 Task: Open Card Card0000000293 in Board Board0000000074 in Workspace WS0000000025 in Trello. Add Member Nikrathi889@gmail.com to Card Card0000000293 in Board Board0000000074 in Workspace WS0000000025 in Trello. Add Purple Label titled Label0000000293 to Card Card0000000293 in Board Board0000000074 in Workspace WS0000000025 in Trello. Add Checklist CL0000000293 to Card Card0000000293 in Board Board0000000074 in Workspace WS0000000025 in Trello. Add Dates with Start Date as Aug 01 2023 and Due Date as Aug 31 2023 to Card Card0000000293 in Board Board0000000074 in Workspace WS0000000025 in Trello
Action: Mouse moved to (309, 179)
Screenshot: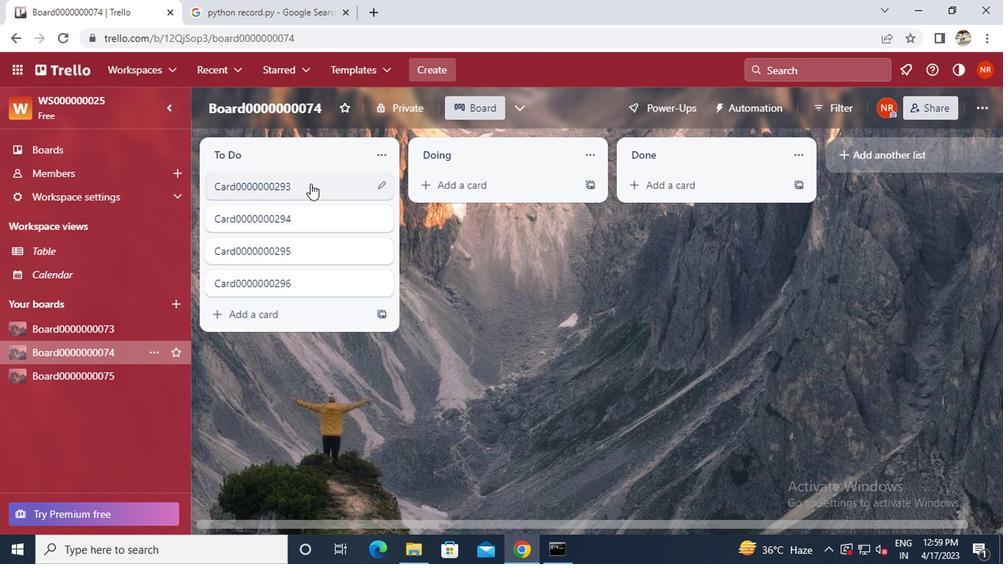 
Action: Mouse pressed left at (309, 179)
Screenshot: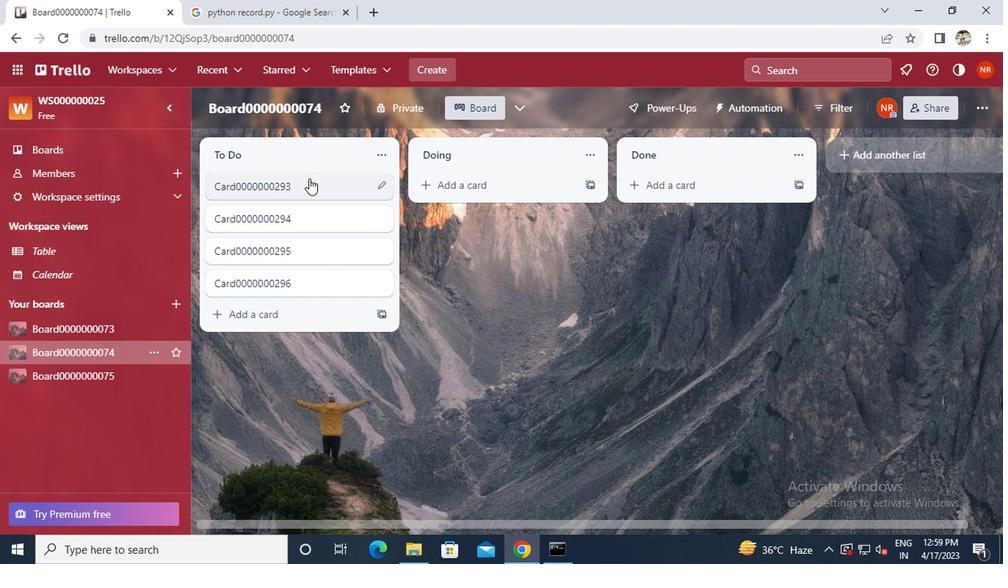 
Action: Mouse moved to (657, 185)
Screenshot: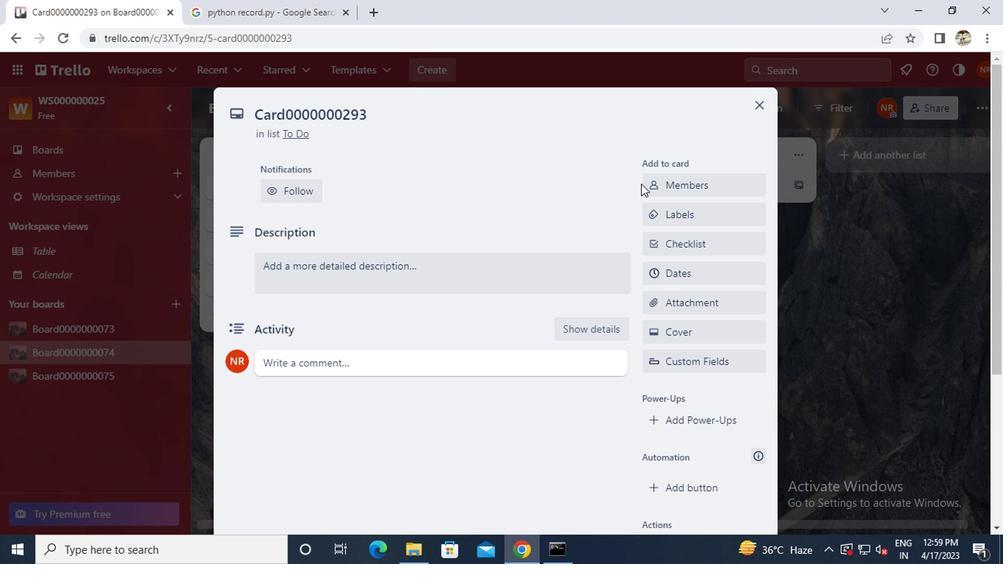 
Action: Mouse pressed left at (657, 185)
Screenshot: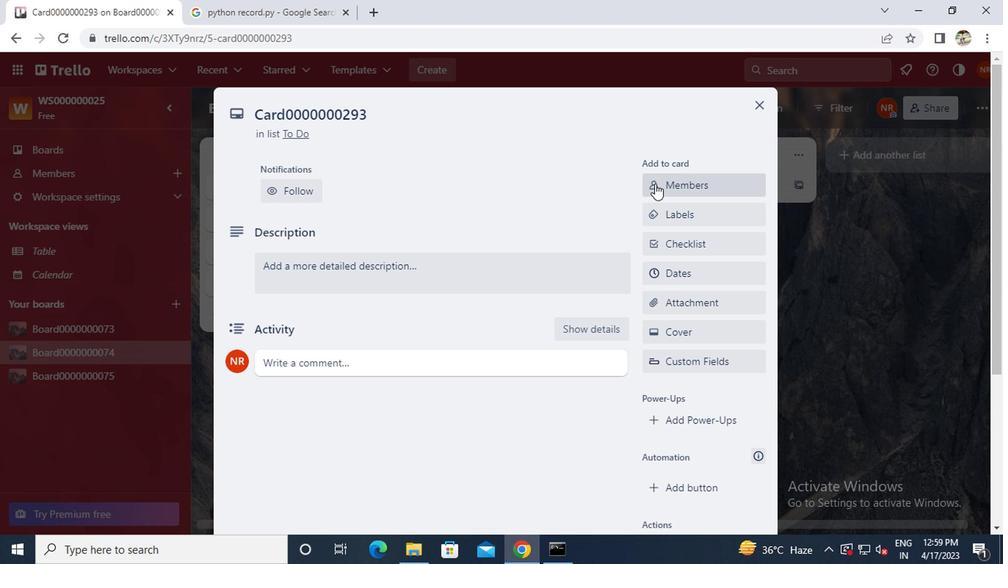
Action: Key pressed n<Key.caps_lock>ikh<Key.backspace>rathi889<Key.shift>@GMAIL.COM
Screenshot: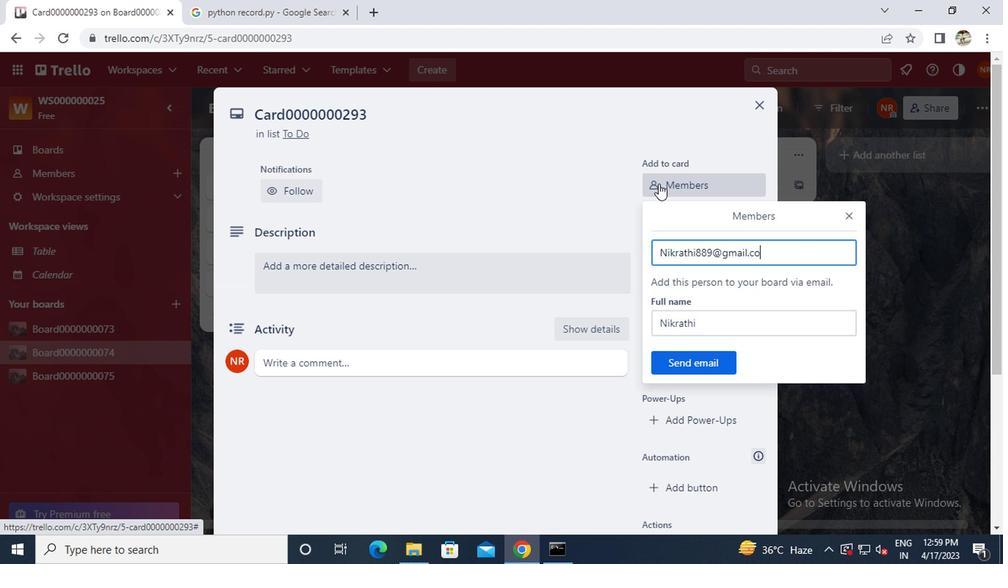
Action: Mouse moved to (683, 363)
Screenshot: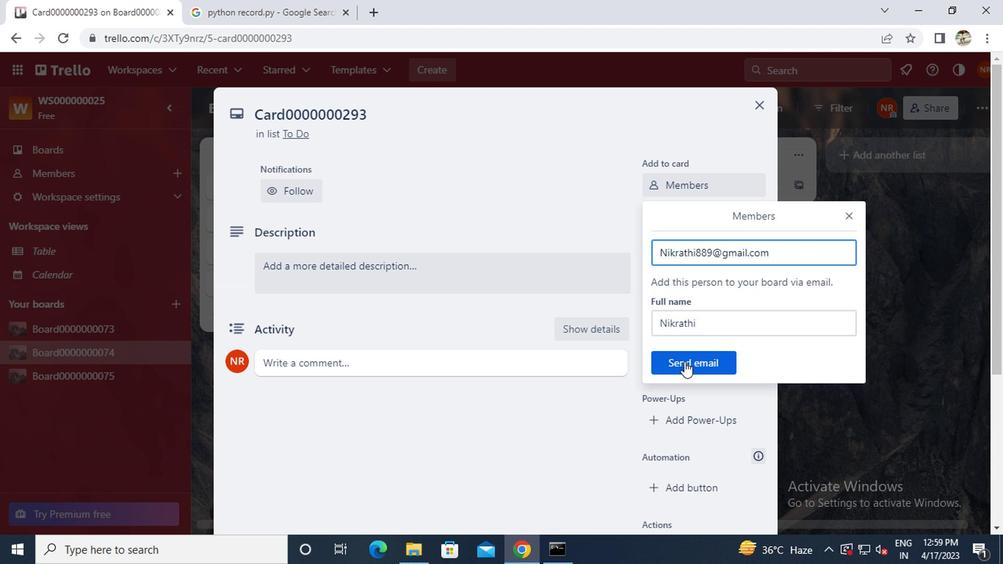 
Action: Mouse pressed left at (683, 363)
Screenshot: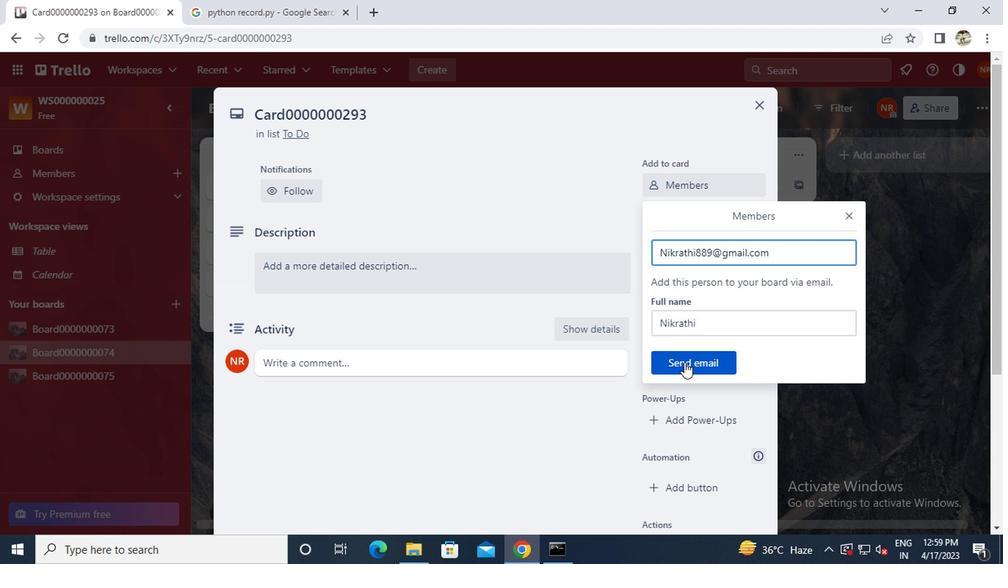 
Action: Mouse moved to (671, 220)
Screenshot: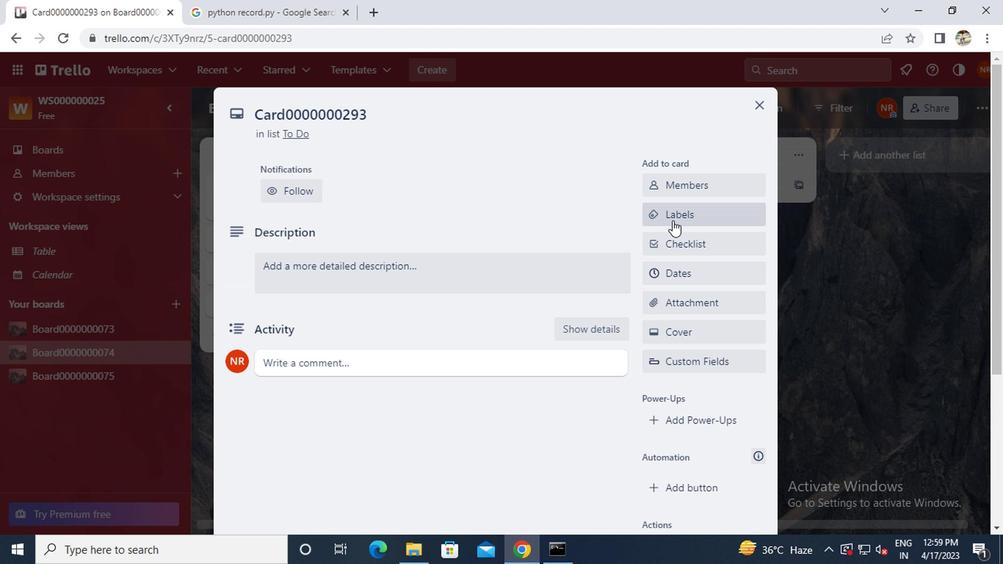 
Action: Mouse pressed left at (671, 220)
Screenshot: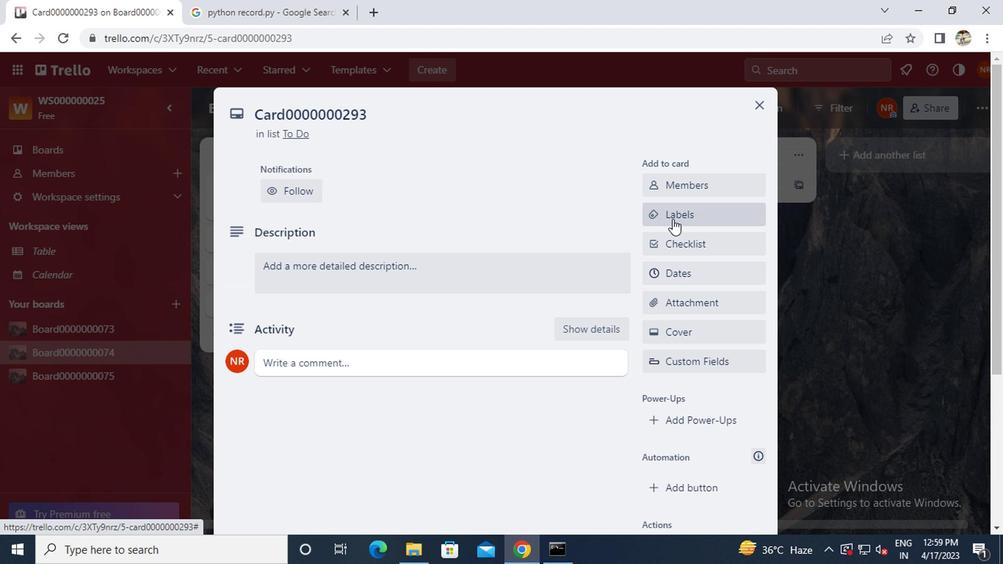 
Action: Mouse moved to (710, 366)
Screenshot: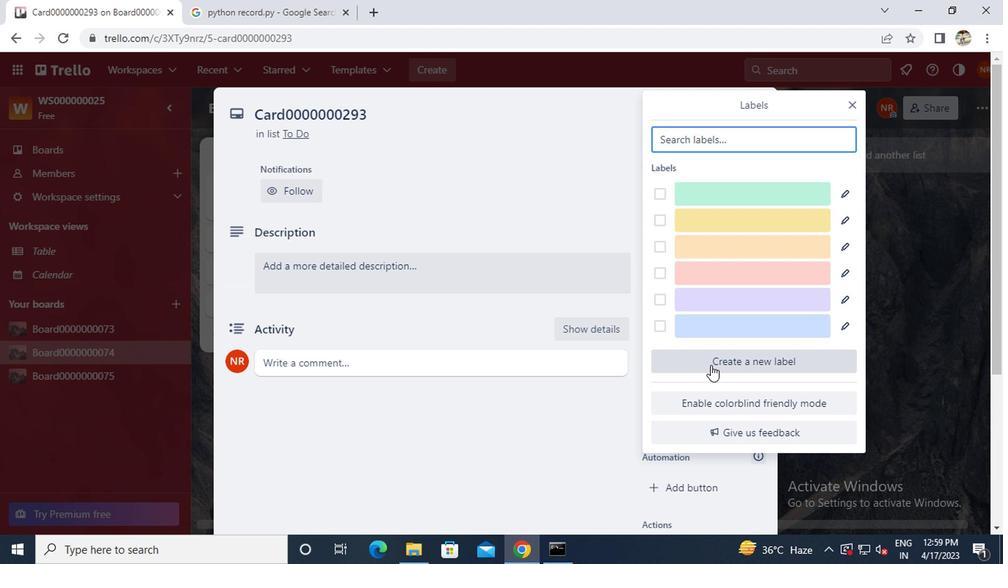 
Action: Mouse pressed left at (710, 366)
Screenshot: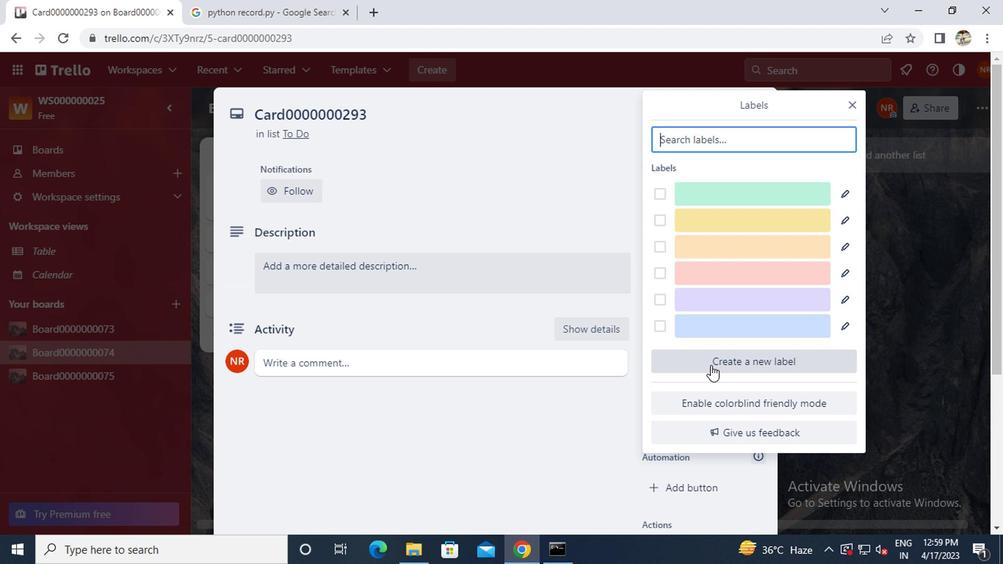 
Action: Mouse moved to (841, 317)
Screenshot: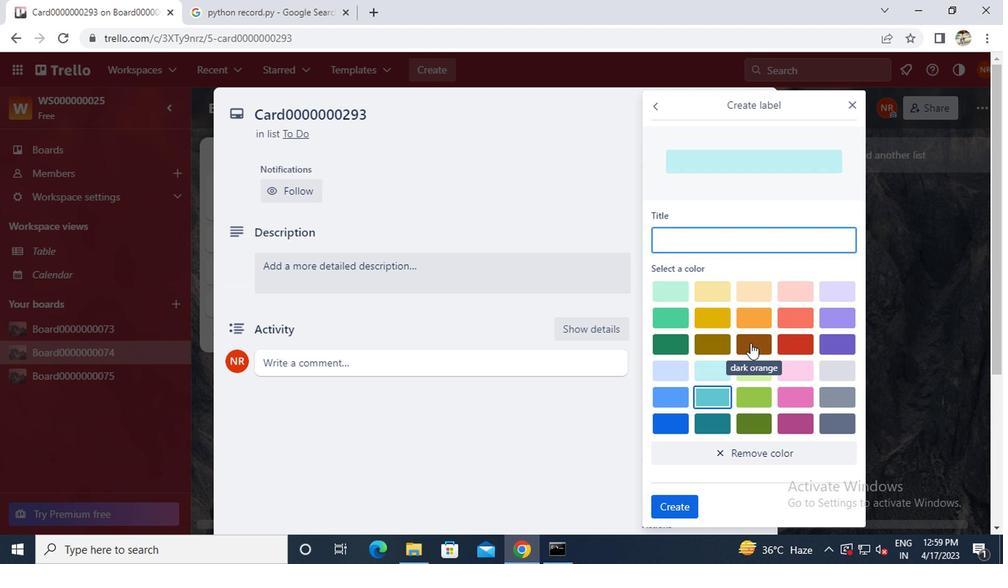 
Action: Mouse pressed left at (841, 317)
Screenshot: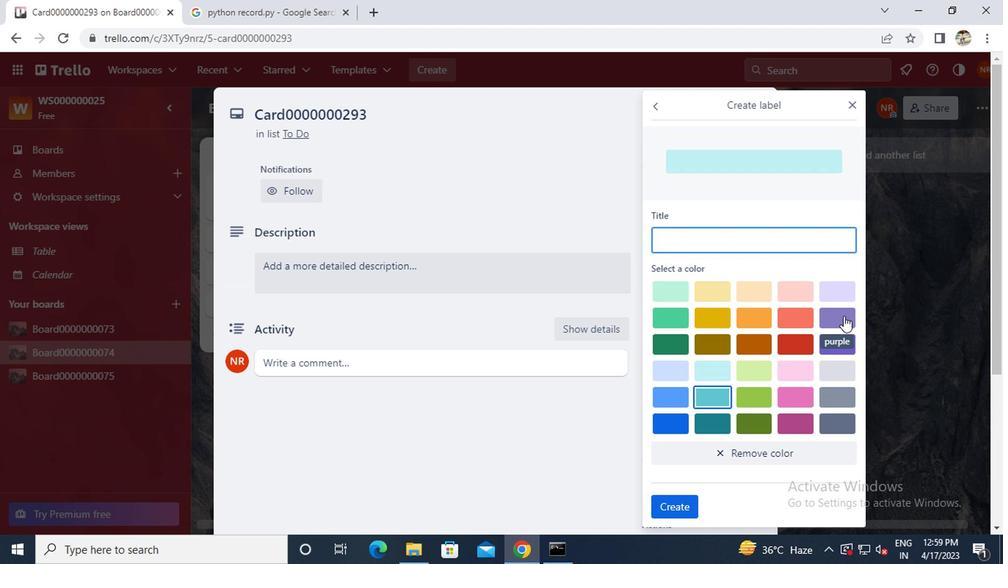 
Action: Mouse moved to (757, 241)
Screenshot: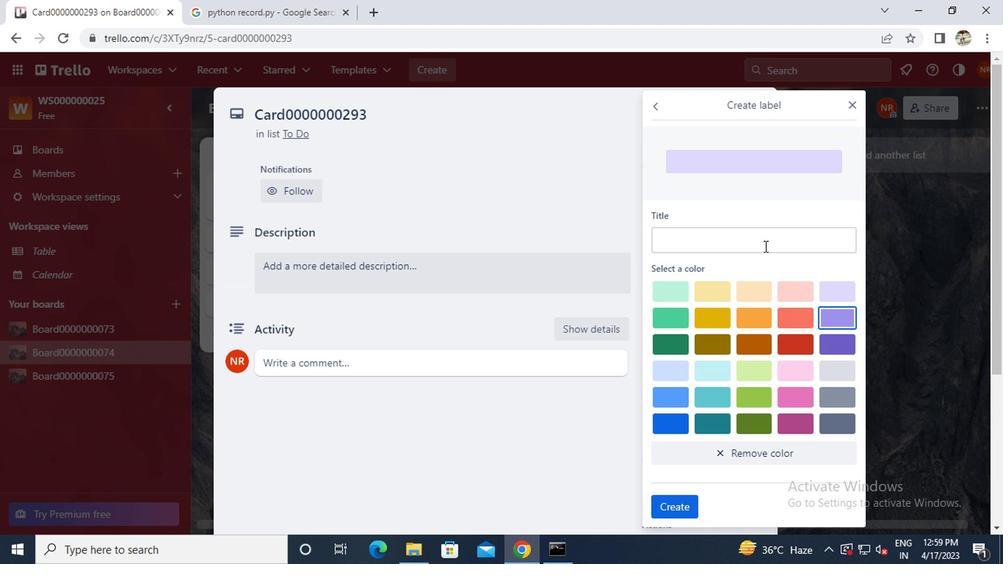 
Action: Mouse pressed left at (757, 241)
Screenshot: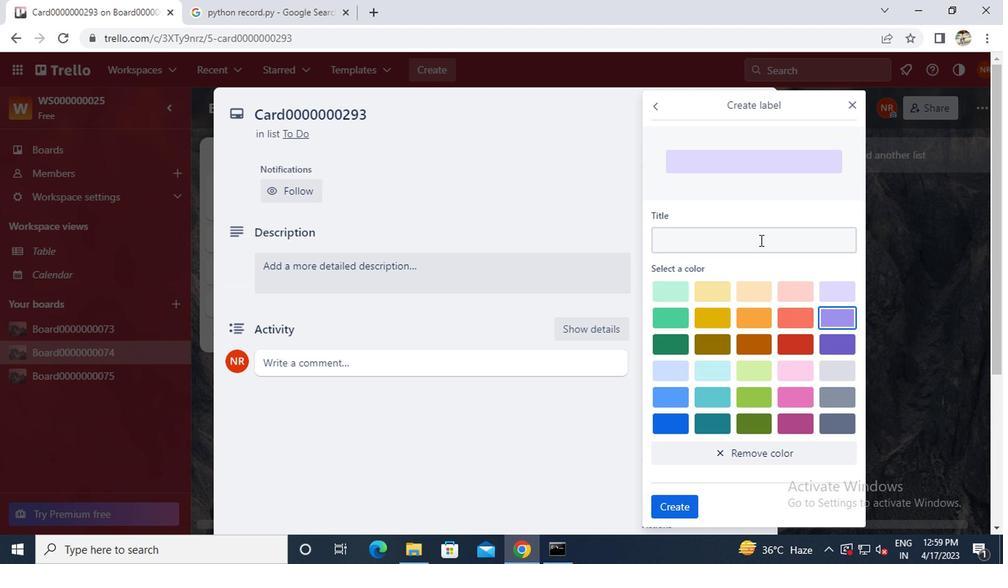 
Action: Mouse moved to (755, 237)
Screenshot: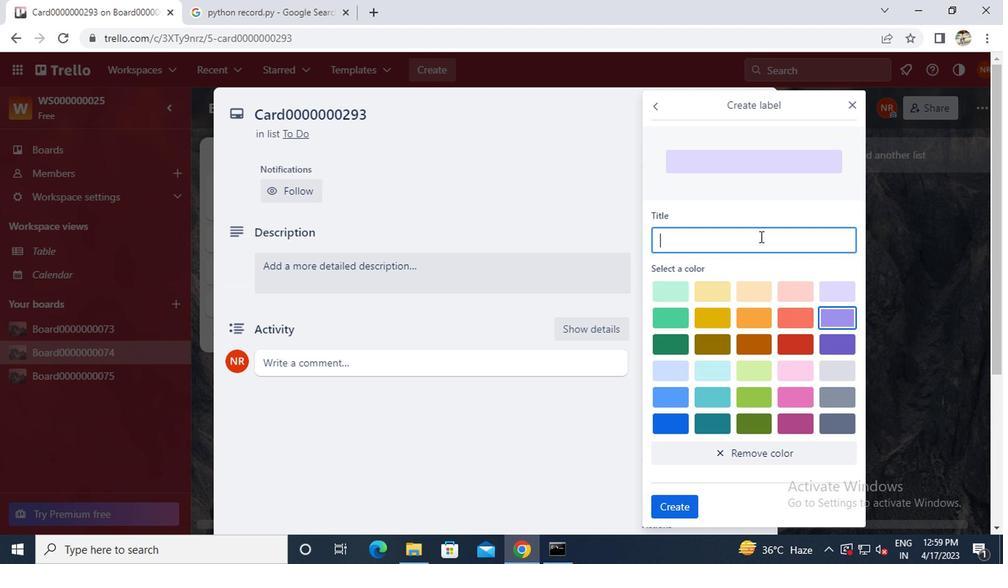 
Action: Key pressed <Key.caps_lock>L
Screenshot: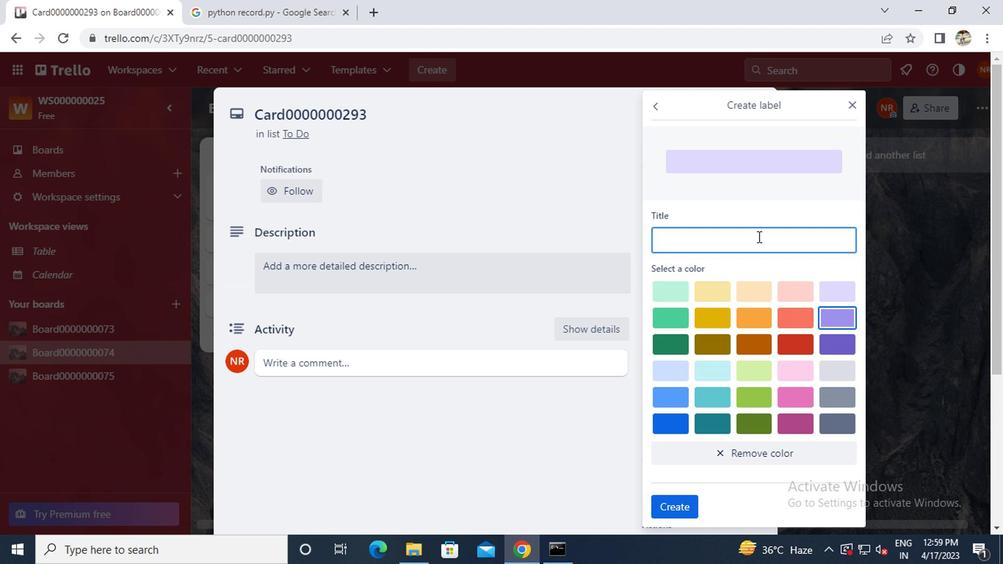 
Action: Mouse moved to (755, 237)
Screenshot: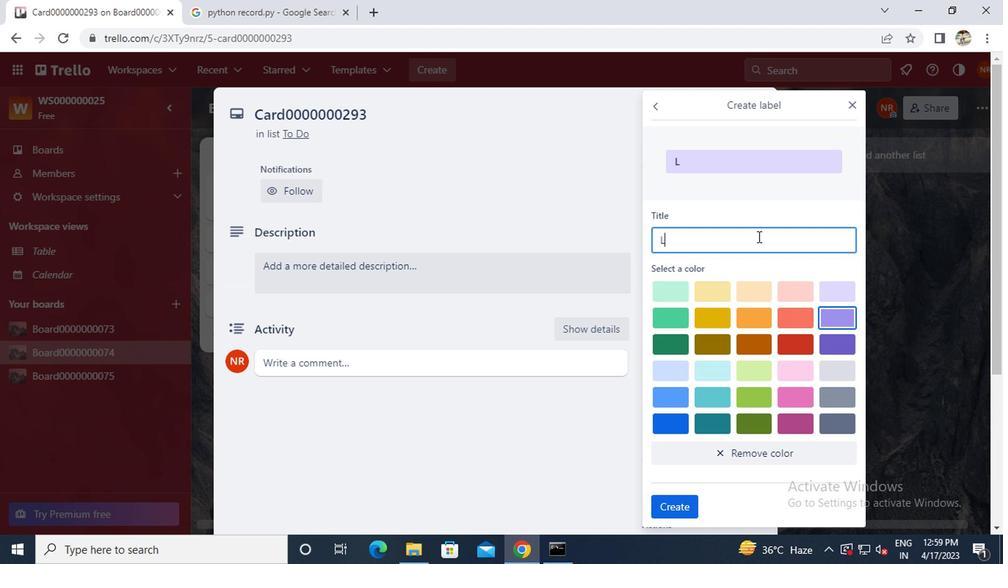 
Action: Key pressed <Key.caps_lock>A
Screenshot: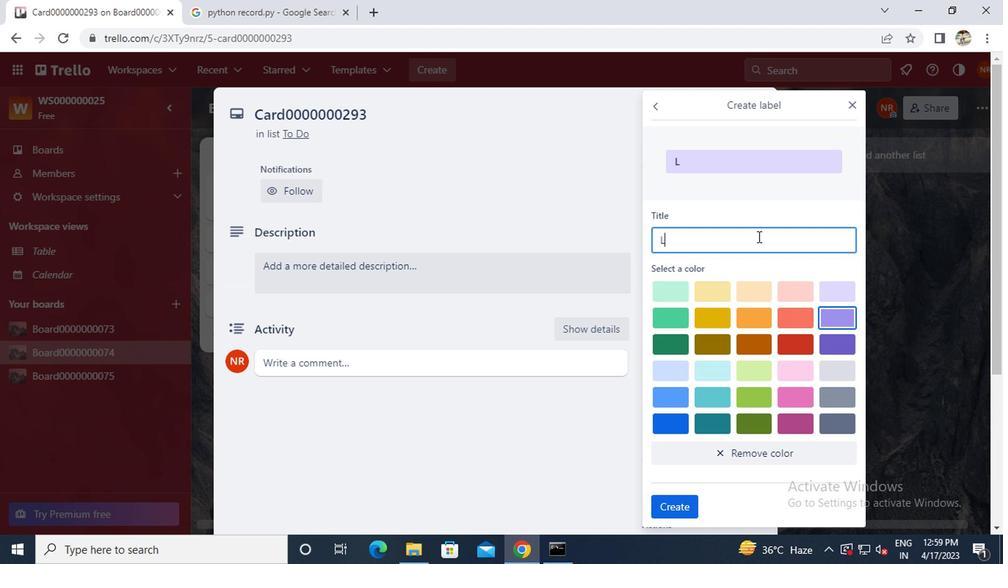 
Action: Mouse moved to (755, 237)
Screenshot: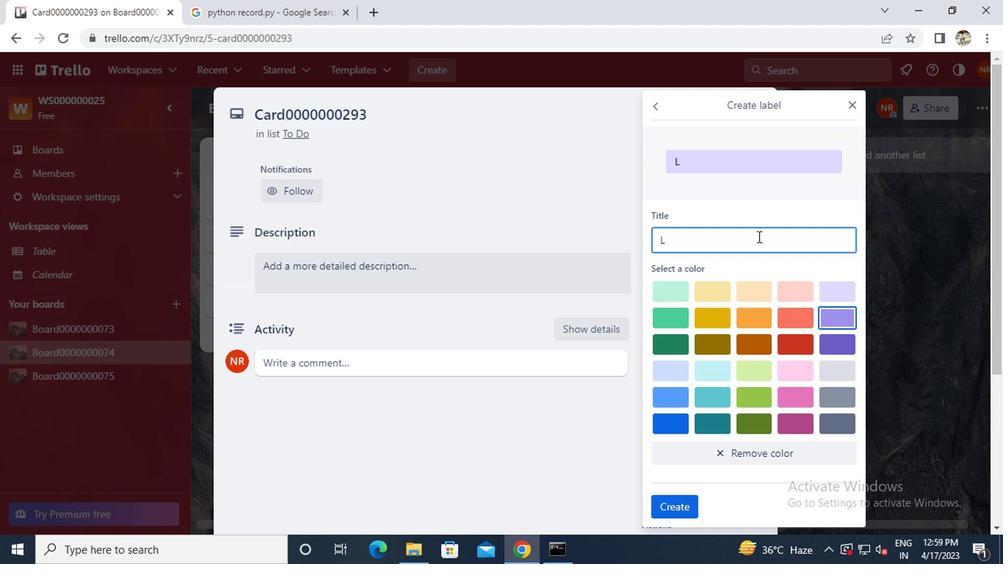 
Action: Key pressed BEL
Screenshot: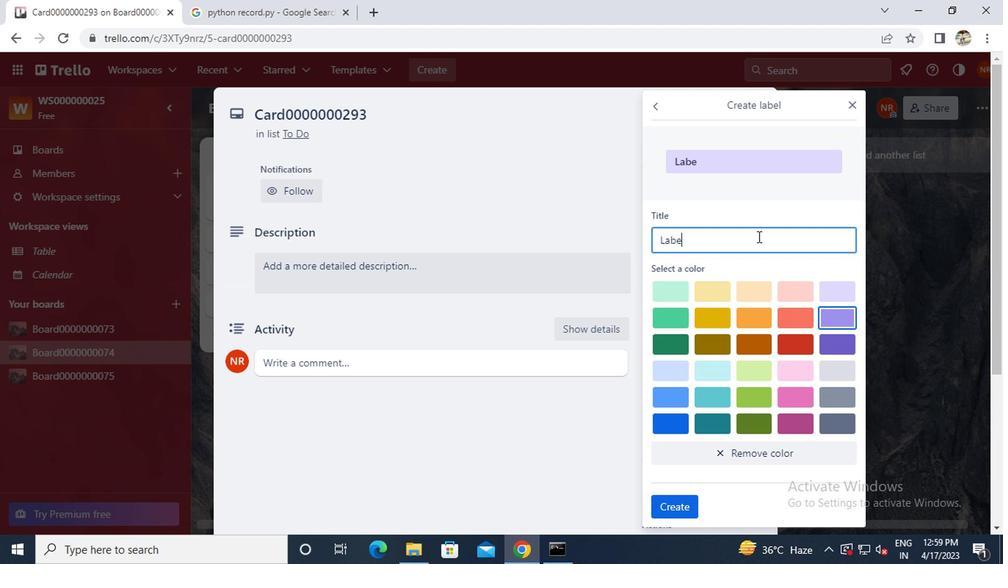 
Action: Mouse moved to (759, 242)
Screenshot: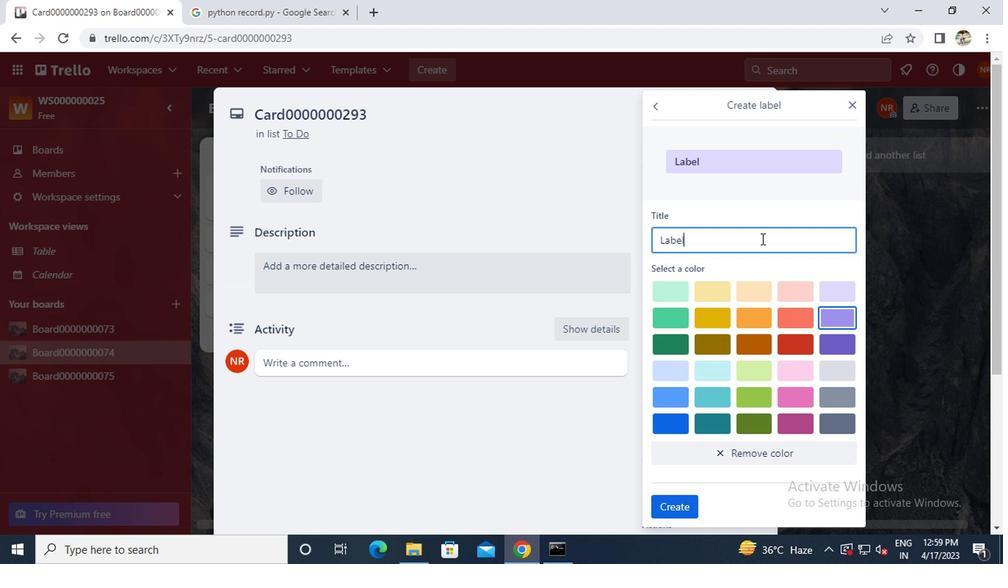 
Action: Key pressed 000000
Screenshot: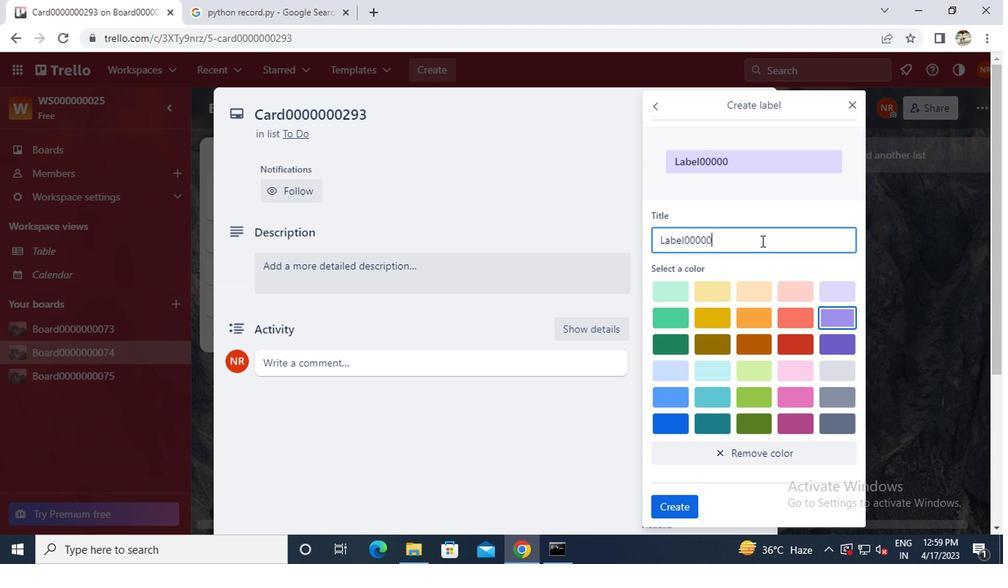 
Action: Mouse moved to (759, 242)
Screenshot: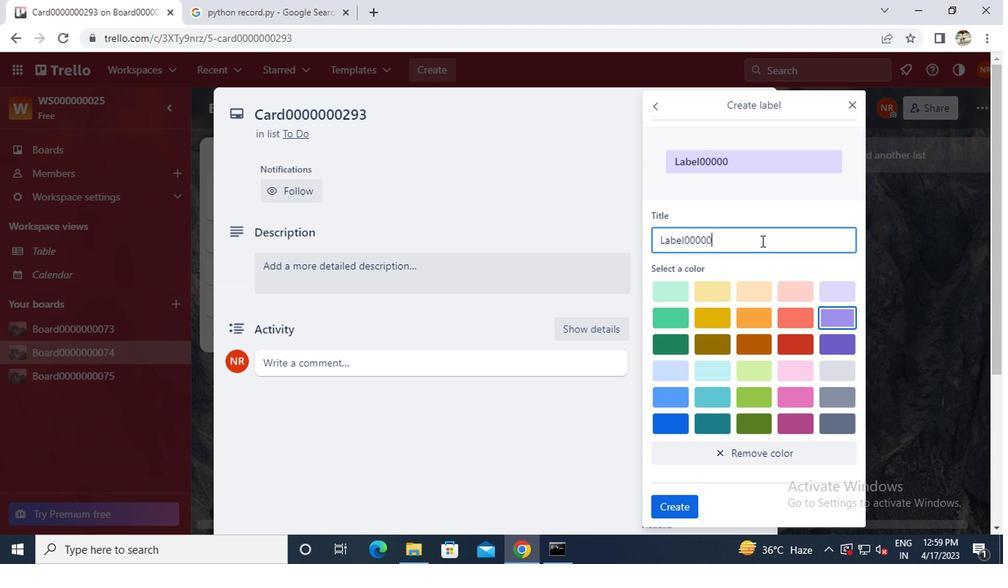 
Action: Key pressed 0293
Screenshot: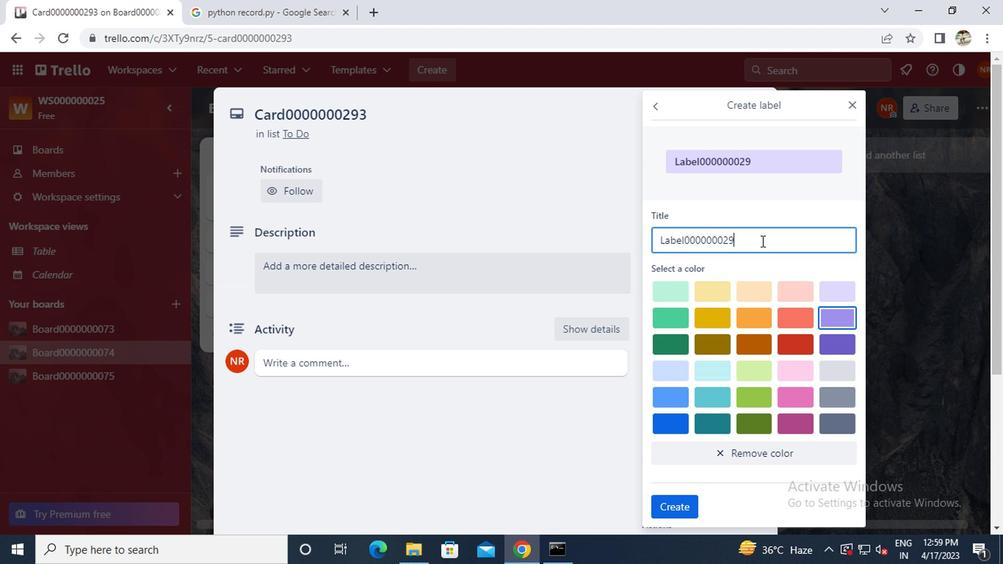 
Action: Mouse moved to (670, 507)
Screenshot: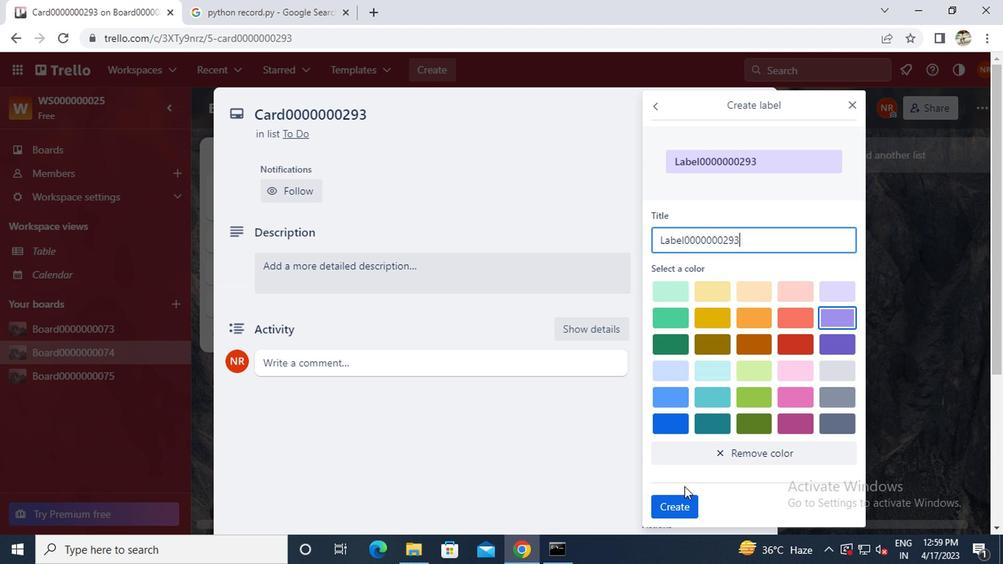 
Action: Mouse pressed left at (670, 507)
Screenshot: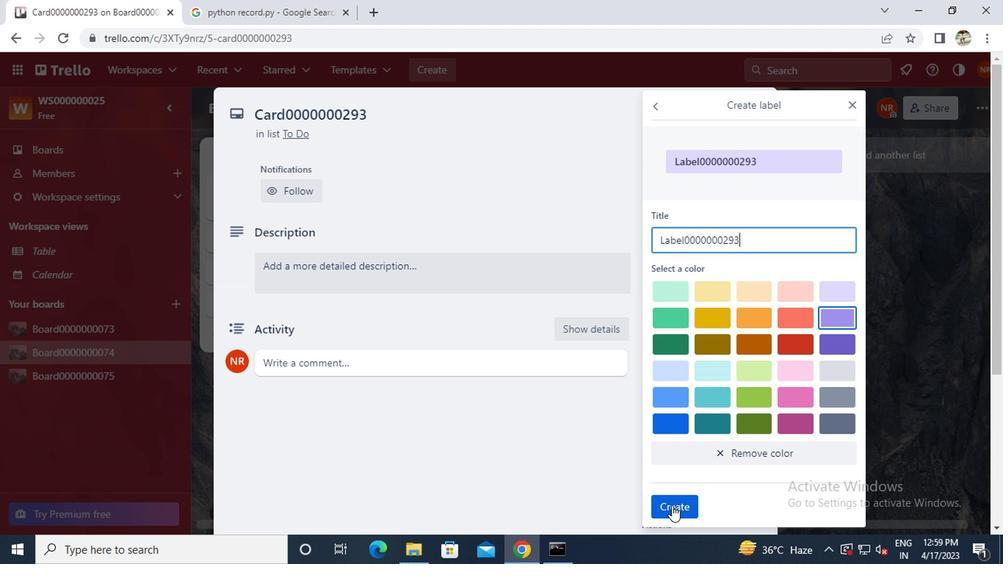 
Action: Mouse moved to (846, 108)
Screenshot: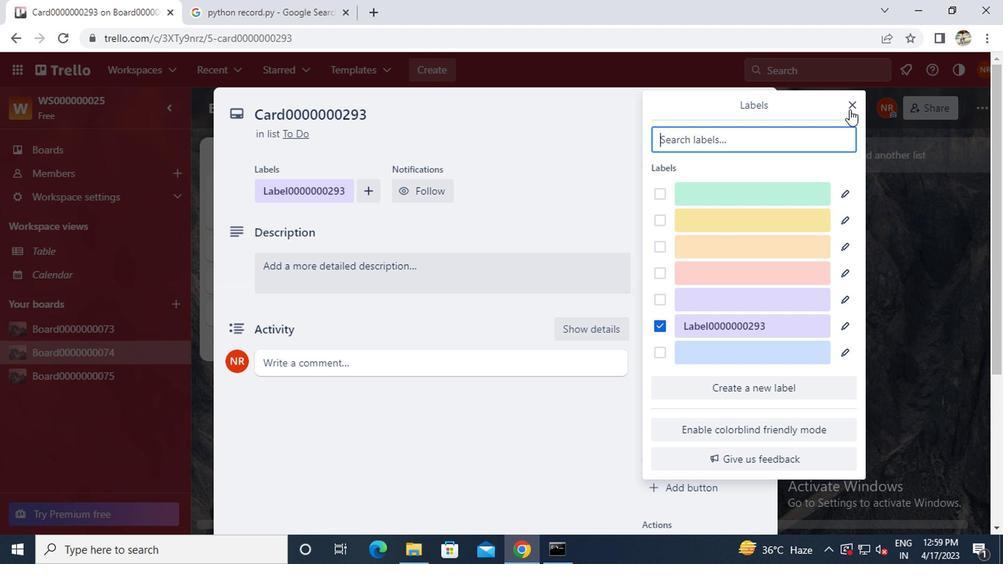 
Action: Mouse pressed left at (846, 108)
Screenshot: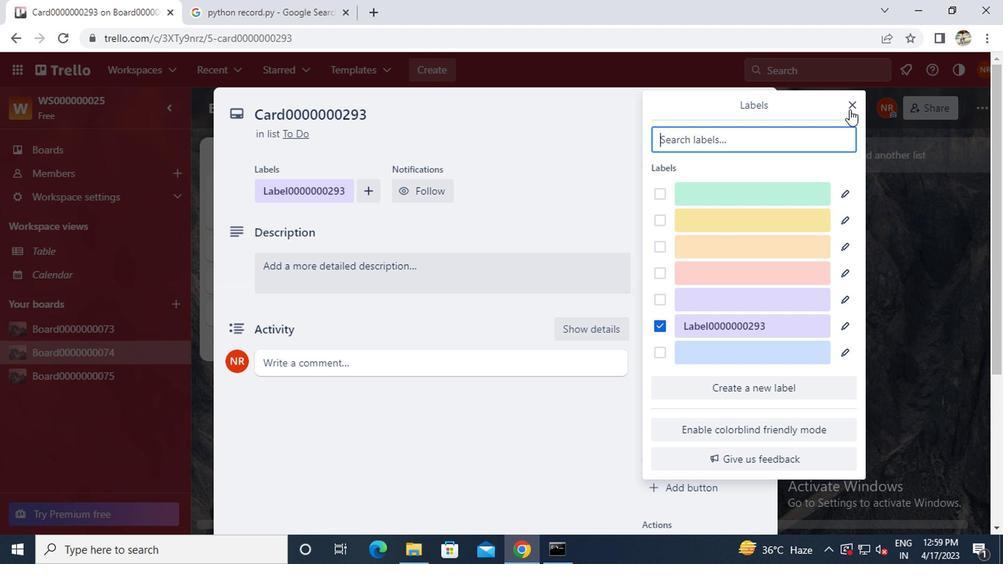 
Action: Mouse moved to (715, 247)
Screenshot: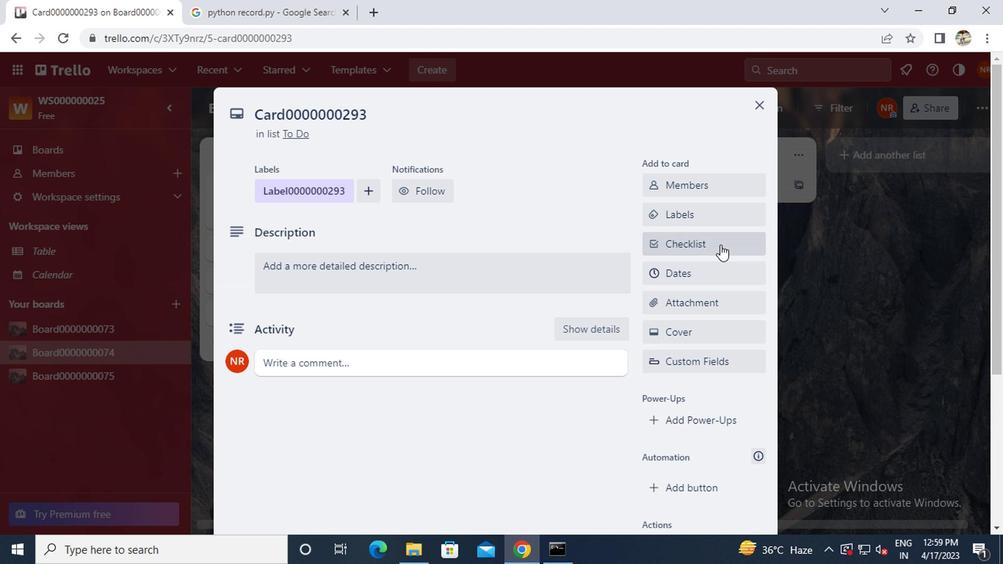 
Action: Mouse pressed left at (715, 247)
Screenshot: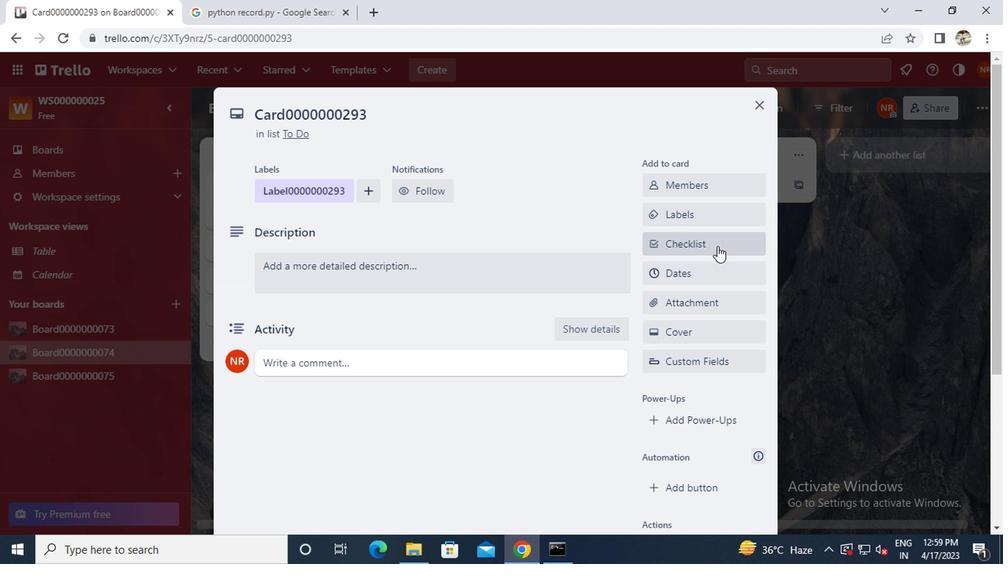 
Action: Key pressed <Key.caps_lock>CL0000000293
Screenshot: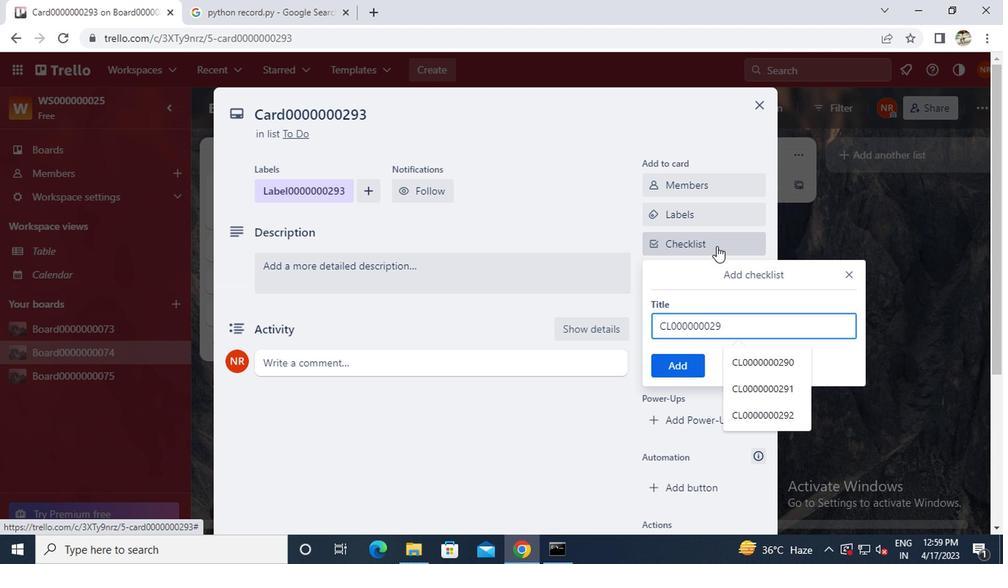
Action: Mouse moved to (680, 365)
Screenshot: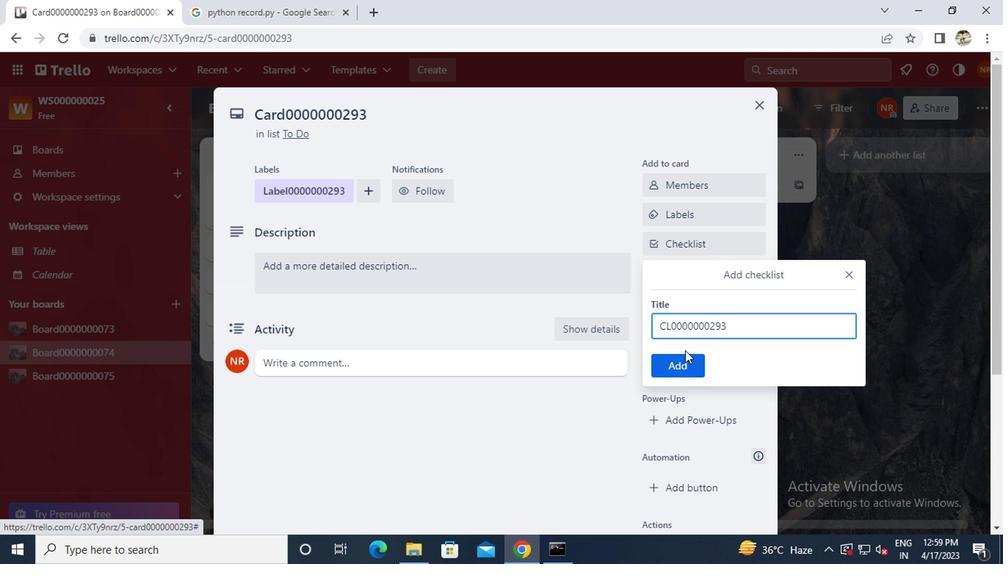
Action: Mouse pressed left at (680, 365)
Screenshot: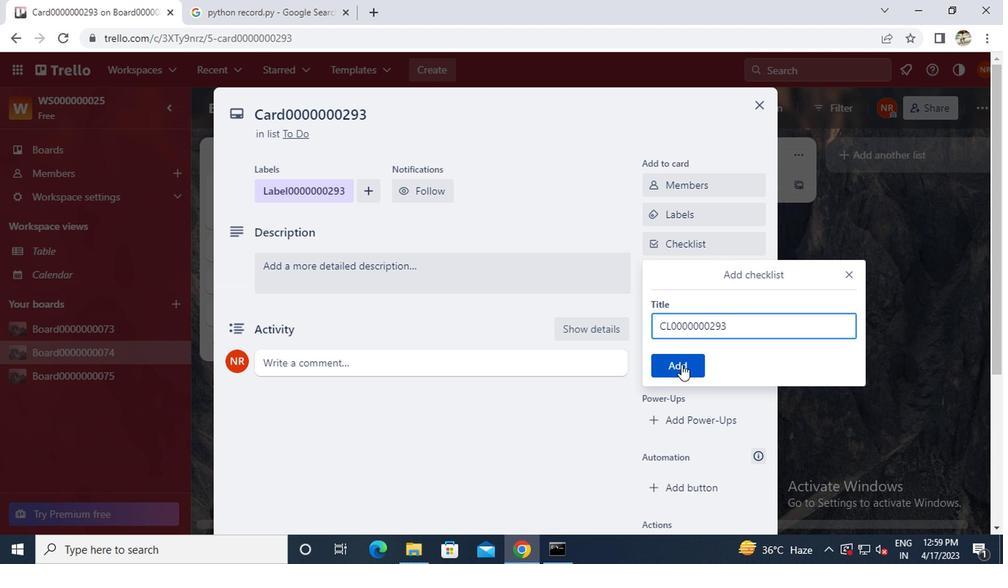 
Action: Mouse moved to (684, 269)
Screenshot: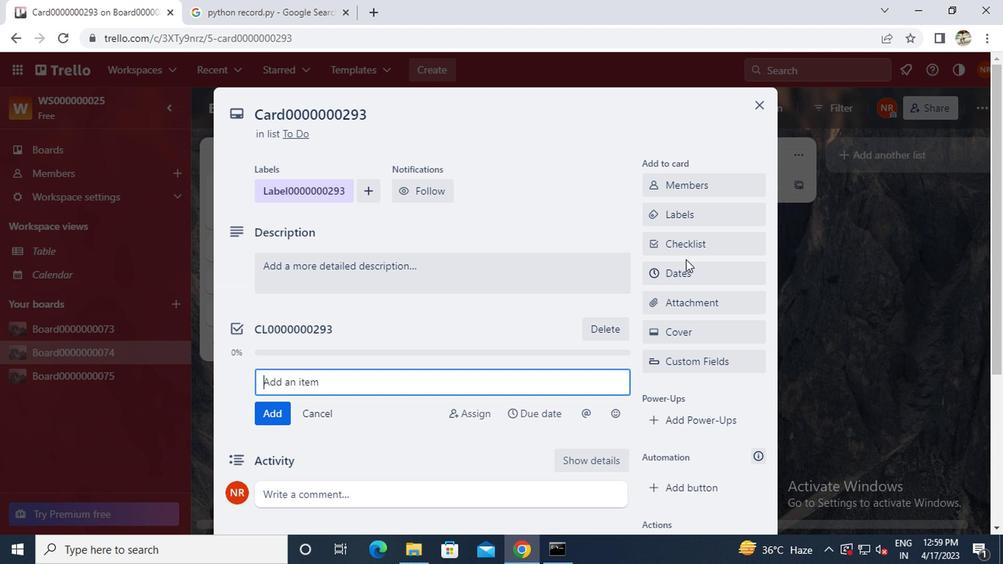 
Action: Mouse pressed left at (684, 269)
Screenshot: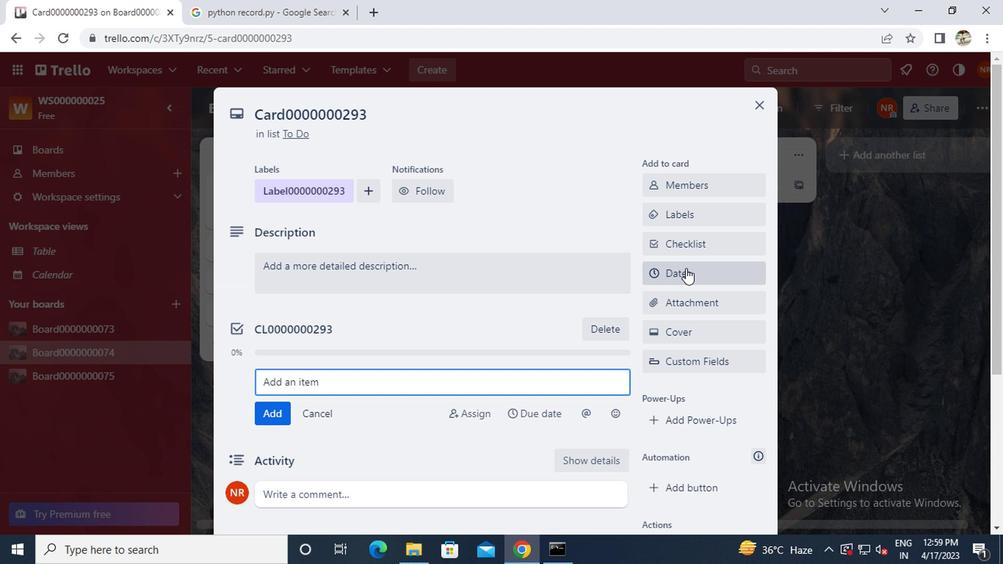 
Action: Mouse moved to (654, 367)
Screenshot: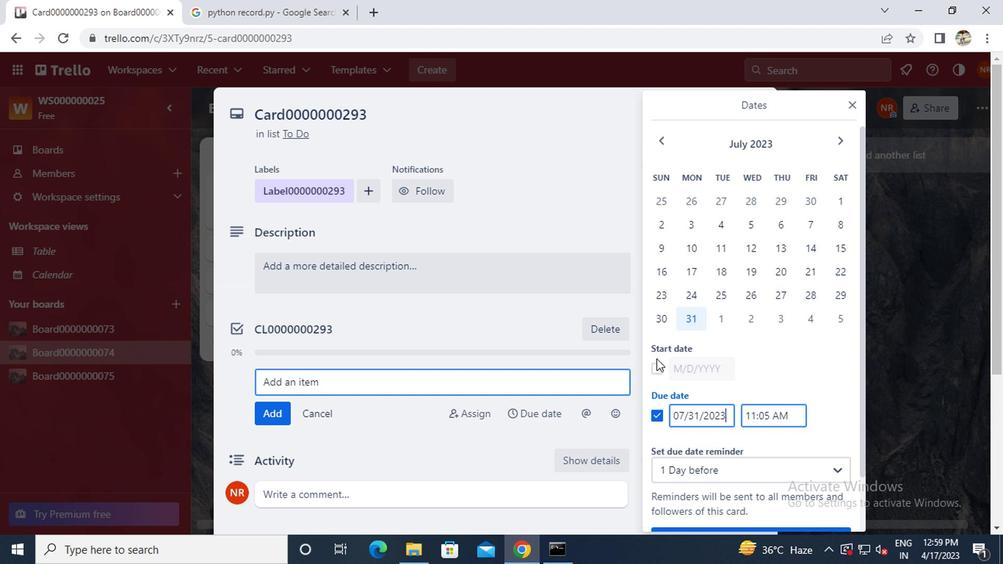 
Action: Mouse pressed left at (654, 367)
Screenshot: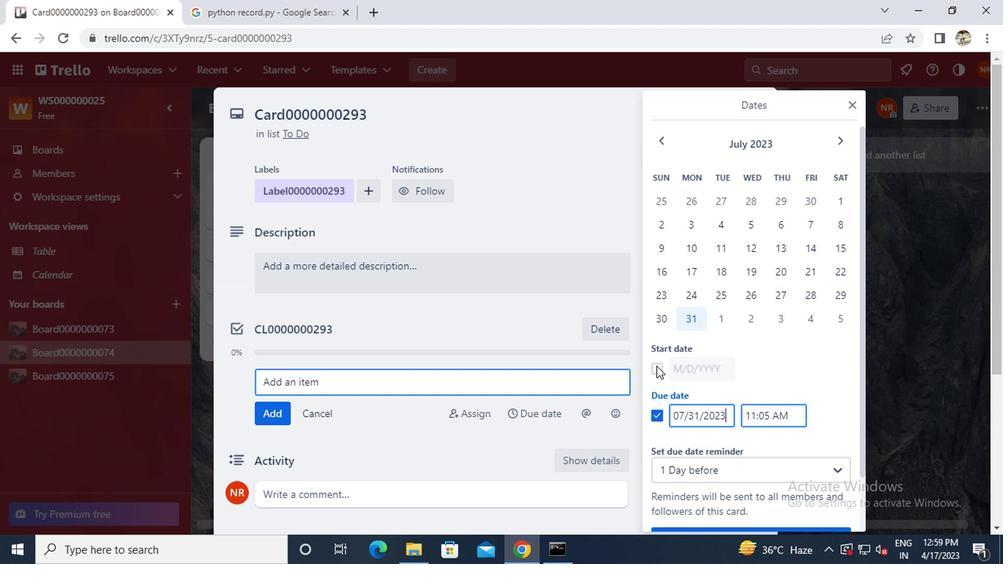 
Action: Mouse moved to (833, 141)
Screenshot: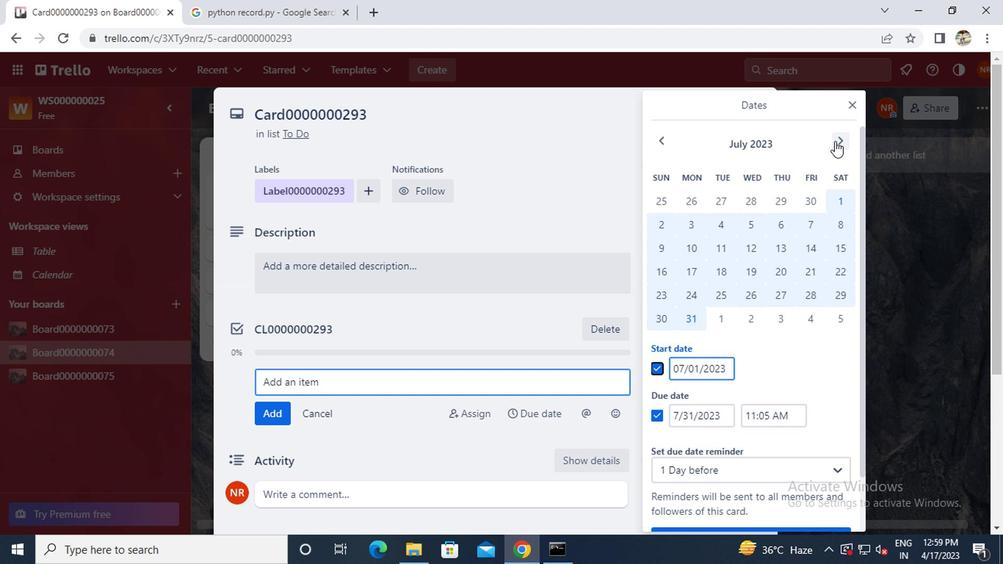 
Action: Mouse pressed left at (833, 141)
Screenshot: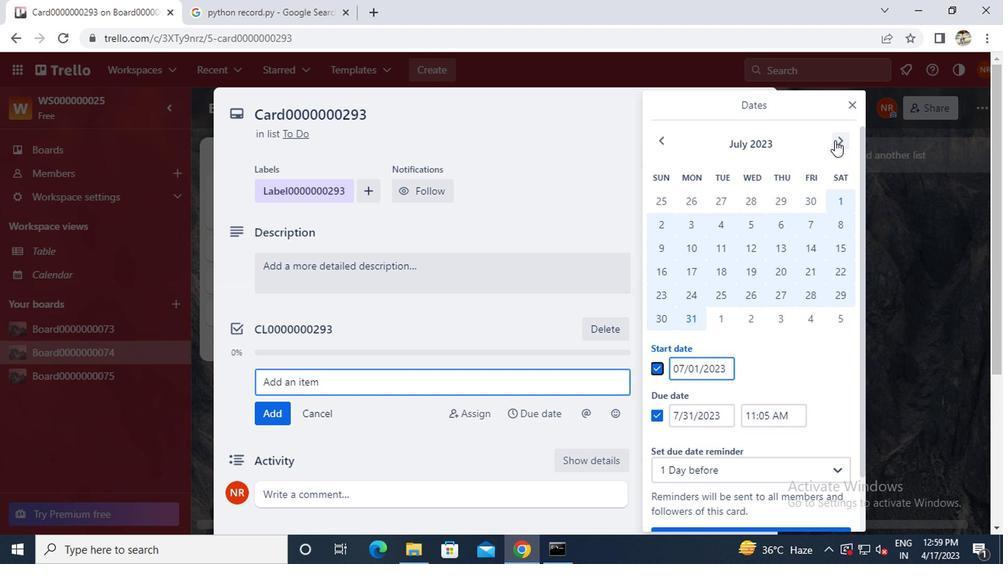 
Action: Mouse moved to (719, 196)
Screenshot: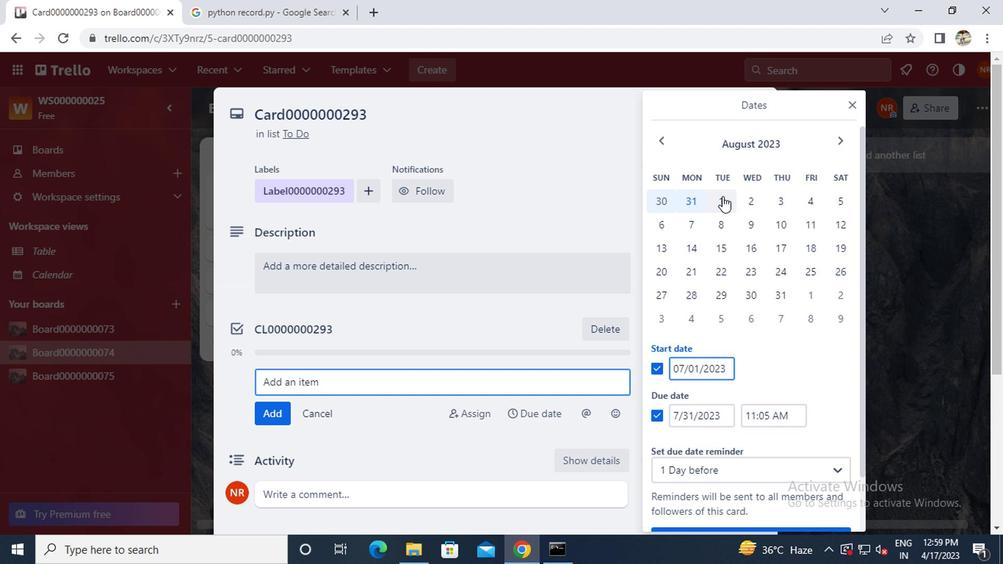 
Action: Mouse pressed left at (719, 196)
Screenshot: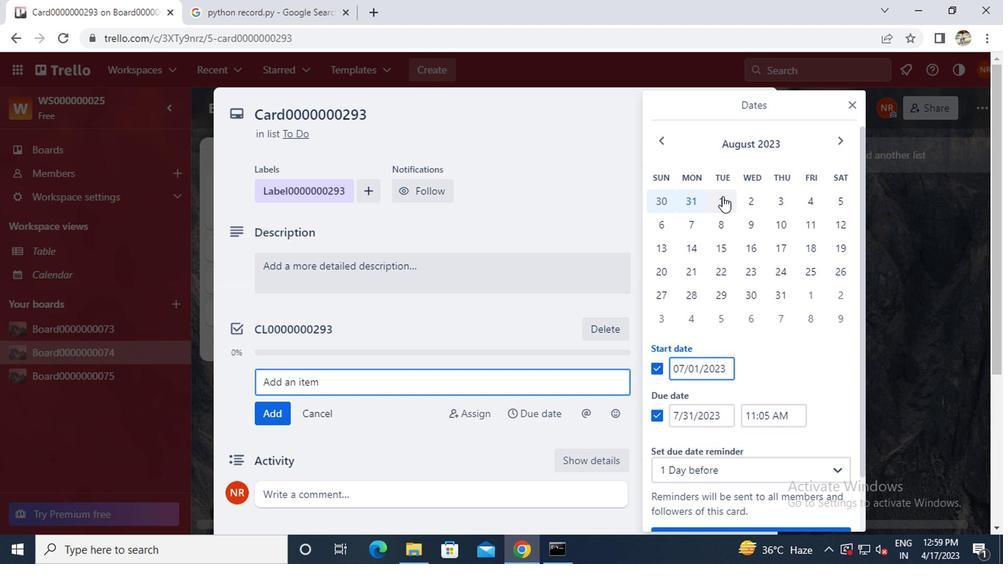 
Action: Mouse moved to (772, 295)
Screenshot: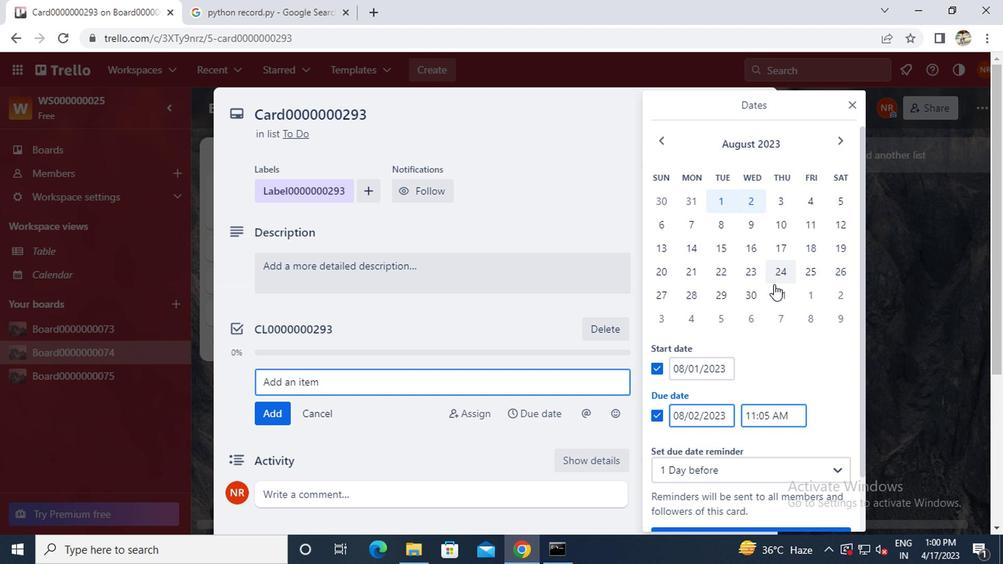 
Action: Mouse pressed left at (772, 295)
Screenshot: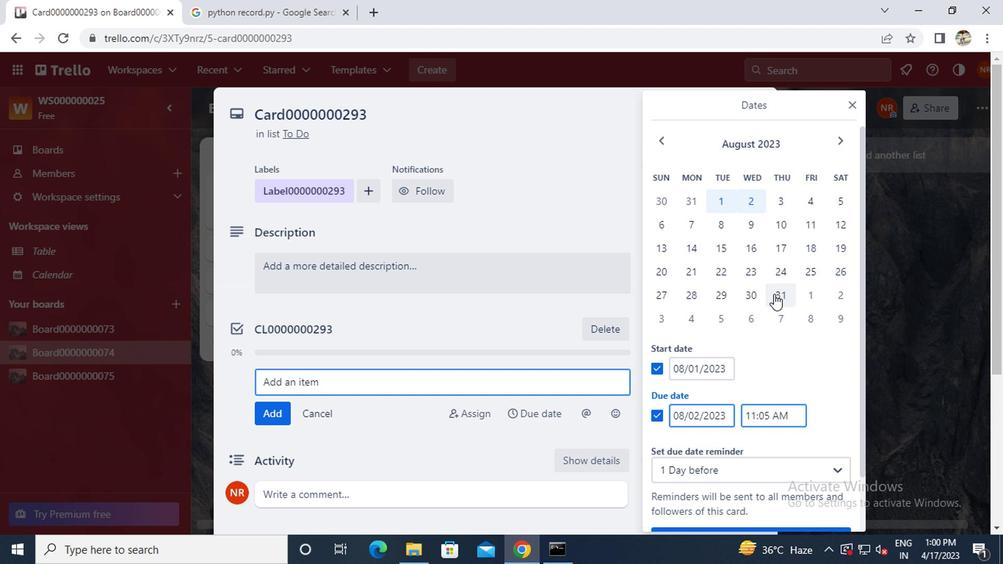 
Action: Mouse moved to (739, 315)
Screenshot: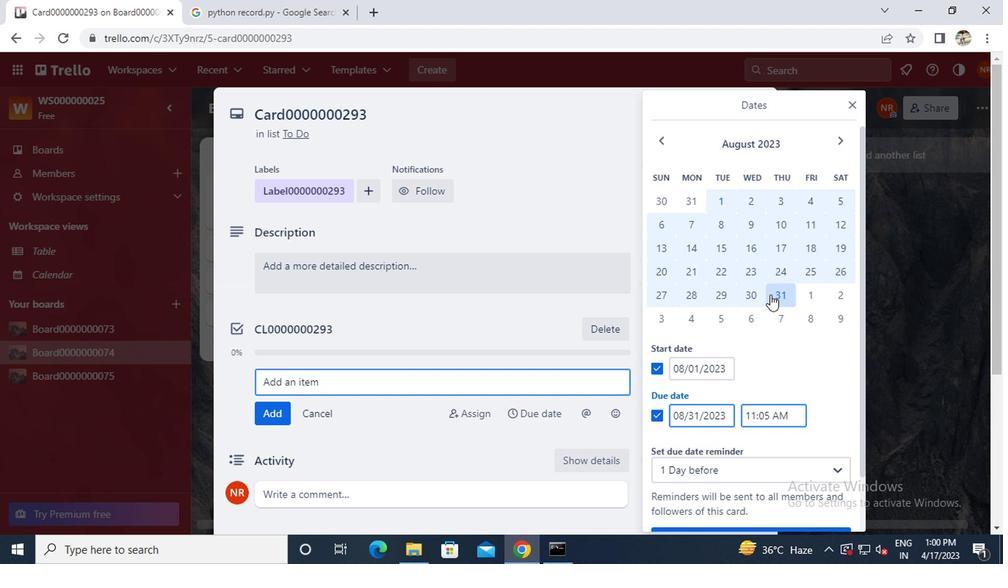 
Action: Mouse scrolled (739, 314) with delta (0, 0)
Screenshot: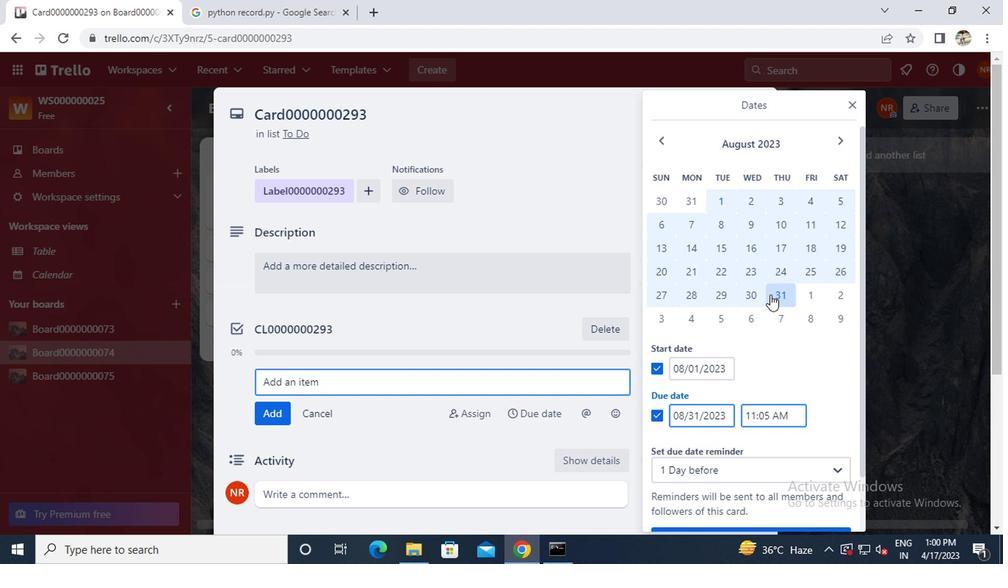 
Action: Mouse moved to (737, 317)
Screenshot: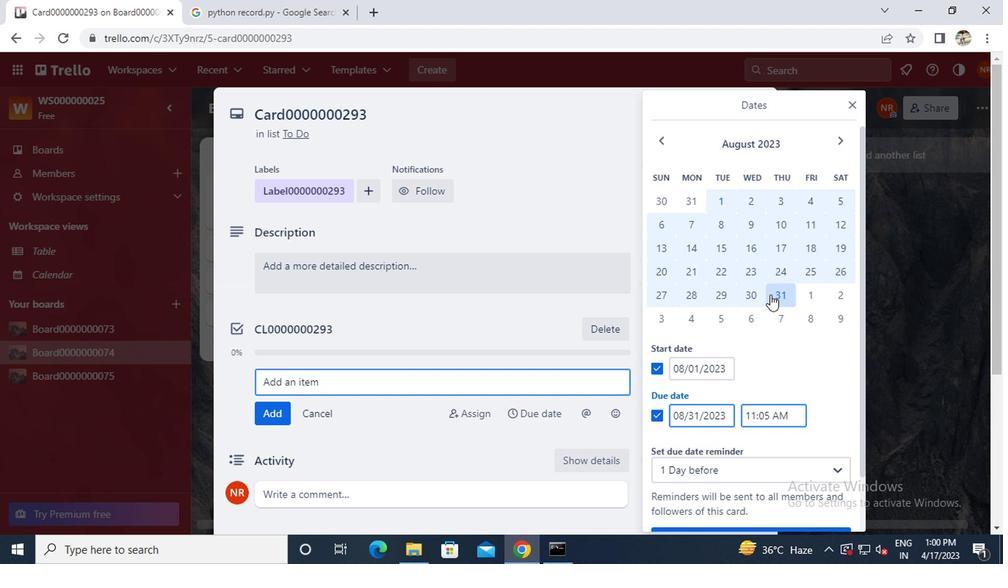 
Action: Mouse scrolled (737, 316) with delta (0, 0)
Screenshot: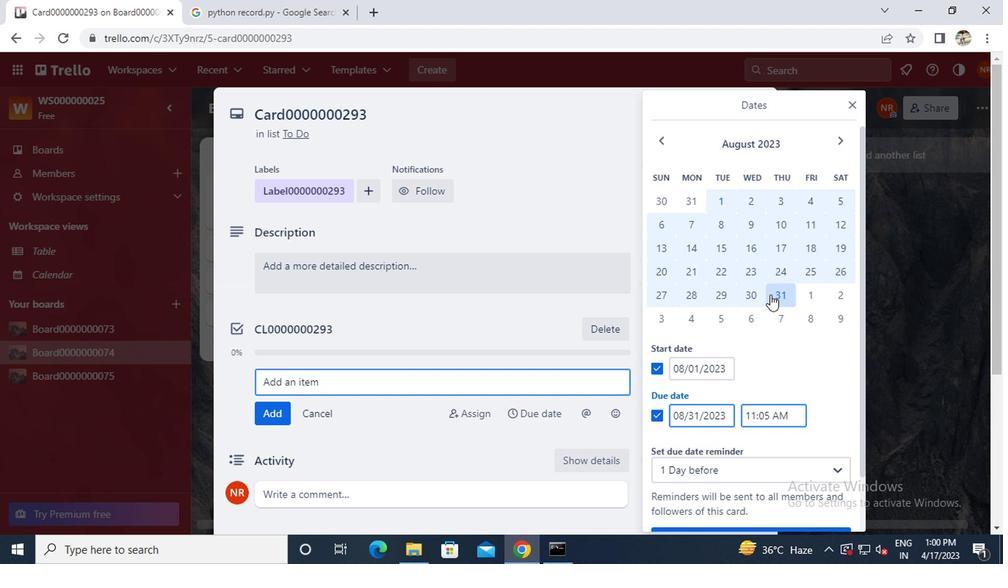 
Action: Mouse scrolled (737, 316) with delta (0, 0)
Screenshot: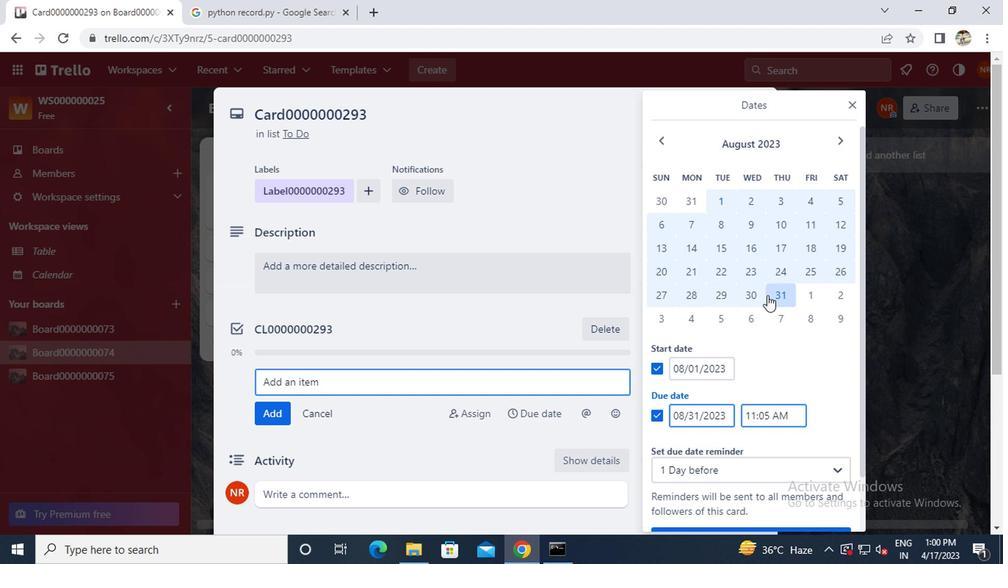 
Action: Mouse moved to (737, 317)
Screenshot: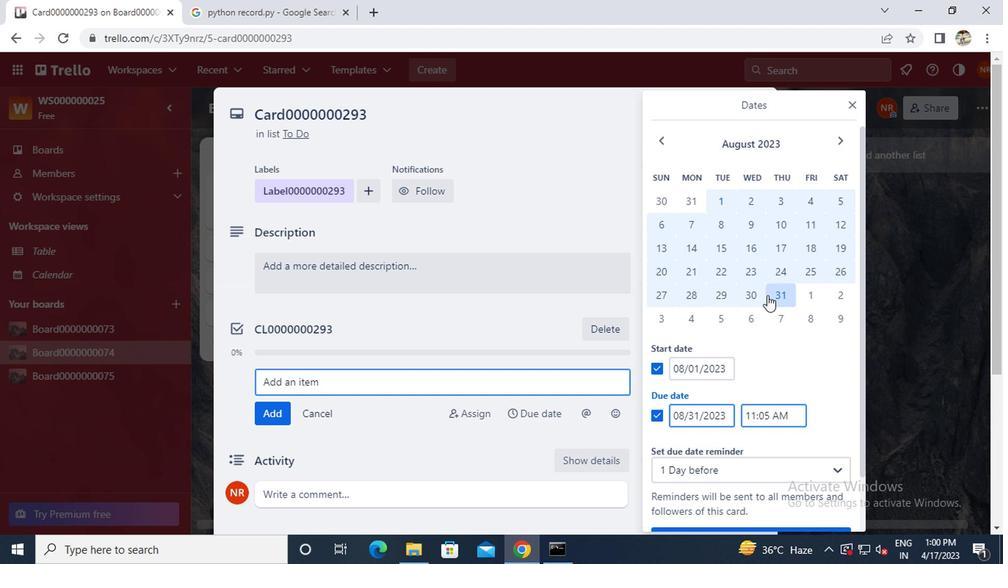 
Action: Mouse scrolled (737, 316) with delta (0, 0)
Screenshot: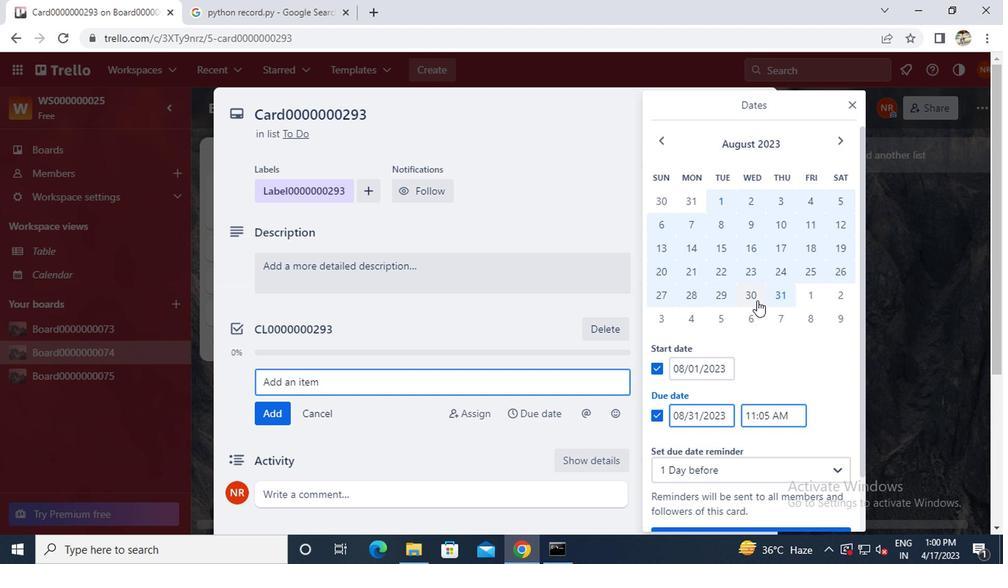 
Action: Mouse moved to (705, 476)
Screenshot: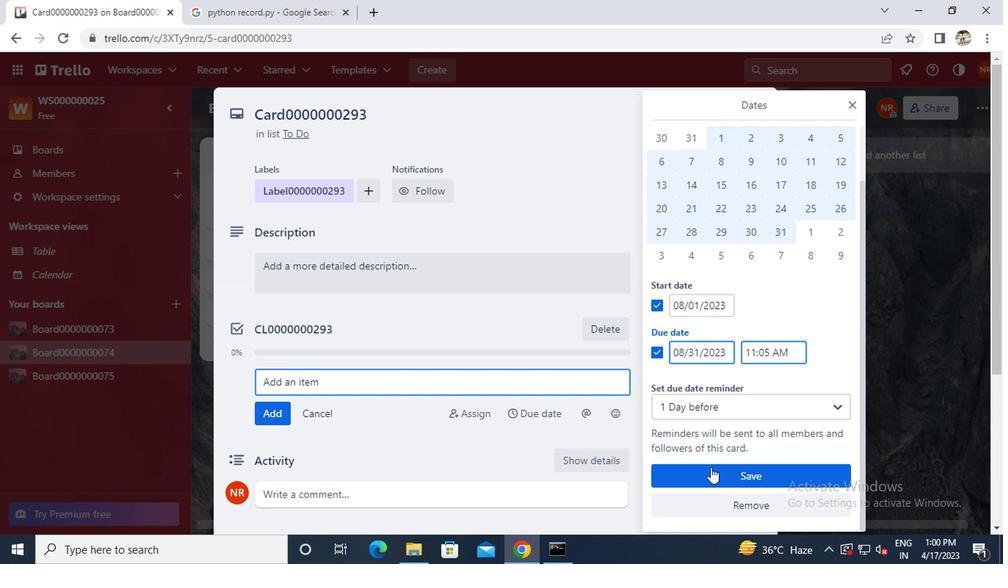 
Action: Mouse pressed left at (705, 476)
Screenshot: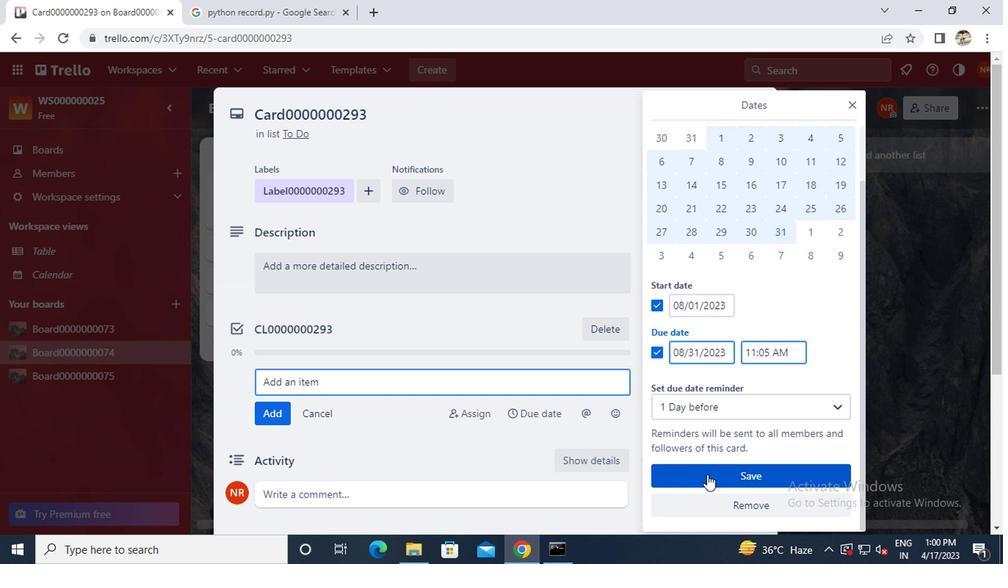 
Action: Mouse moved to (757, 104)
Screenshot: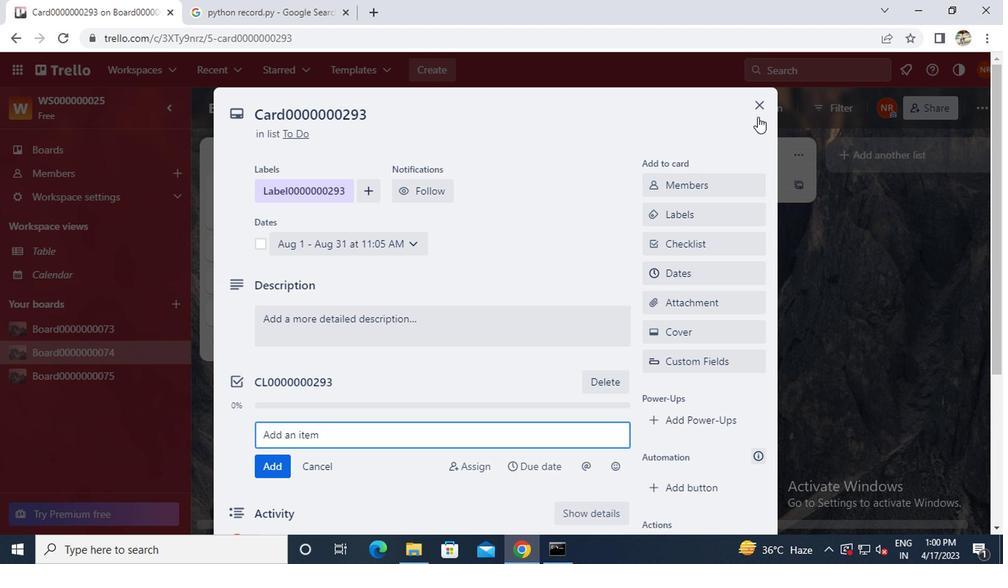 
Action: Mouse pressed left at (757, 104)
Screenshot: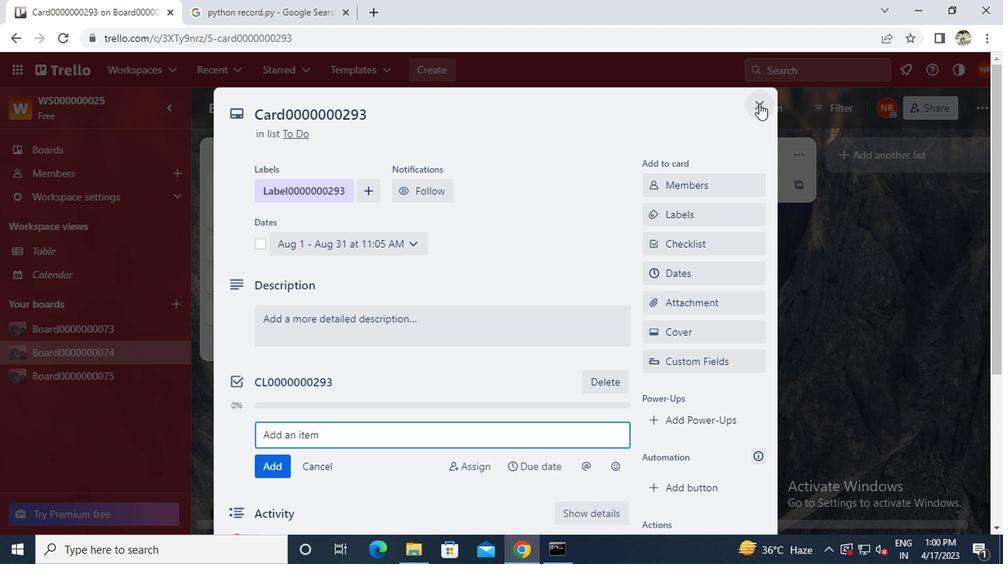 
